 Task: Reply All to email with the signature Angela Wright with the subject 'Request for a phone call' from softage.1@softage.net with the message 'Could you please provide feedback on the latest version of the website prototype?'
Action: Mouse moved to (1227, 206)
Screenshot: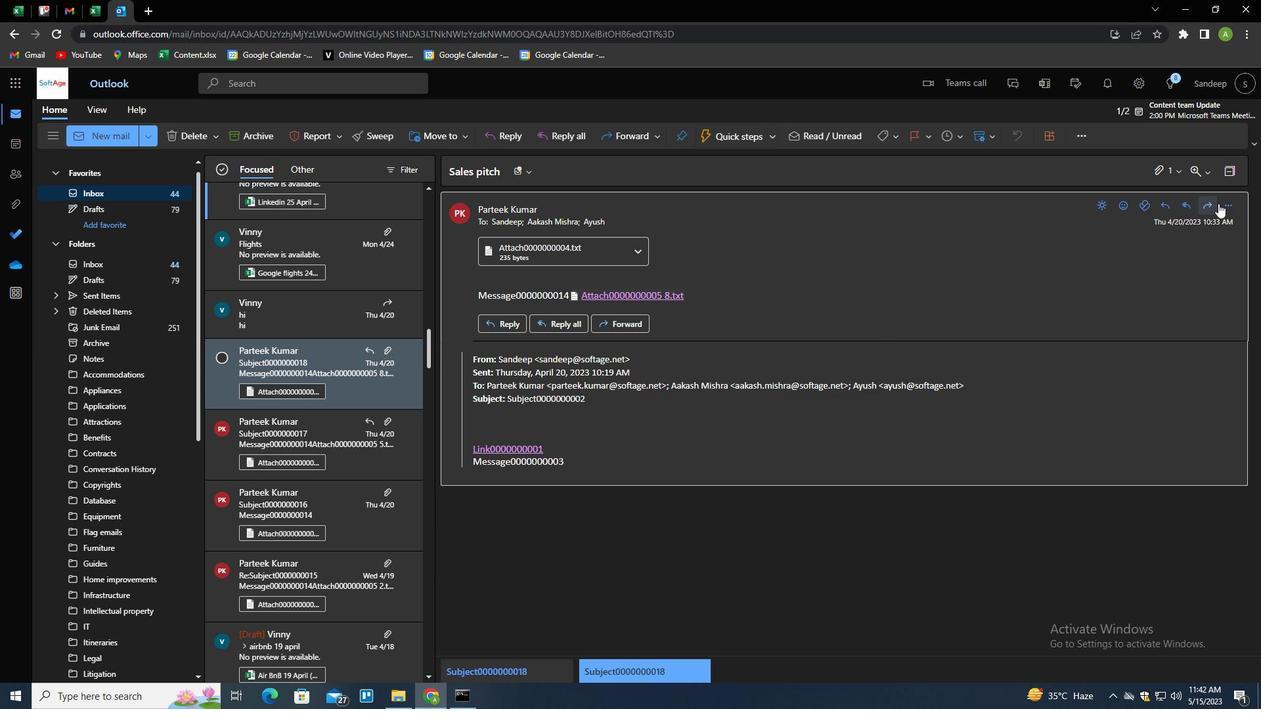 
Action: Mouse pressed left at (1227, 206)
Screenshot: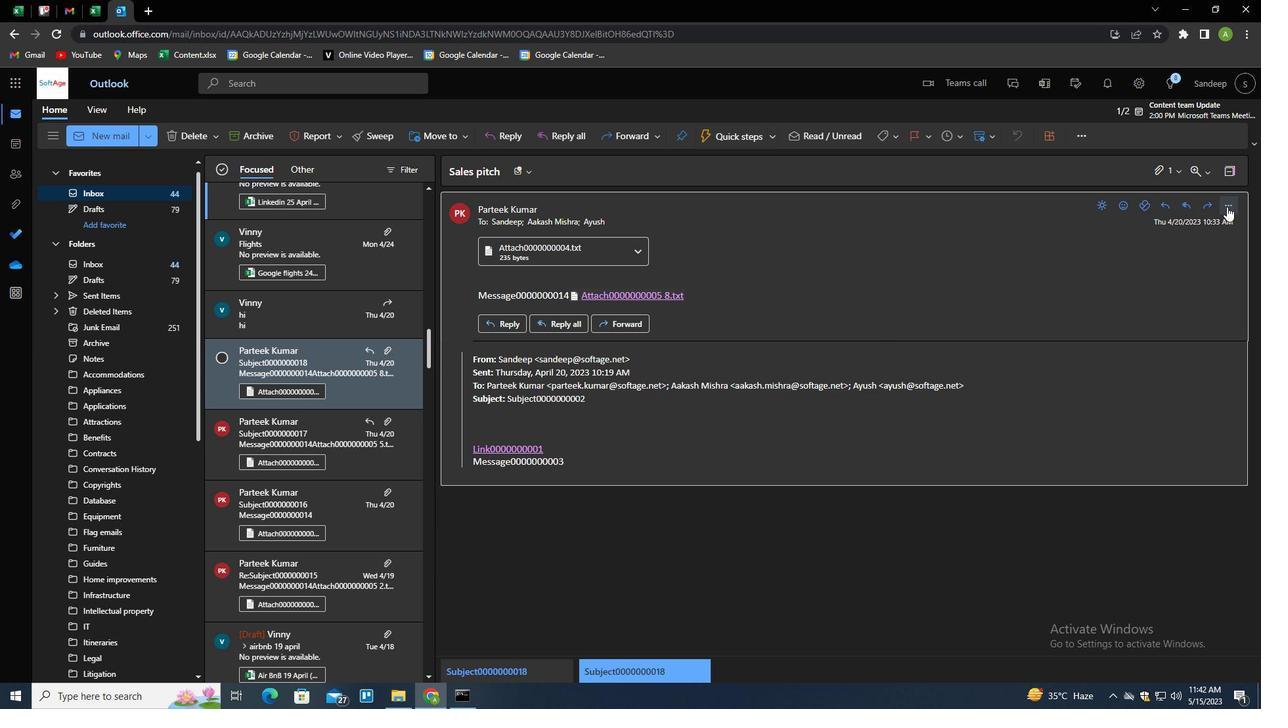 
Action: Mouse moved to (1163, 248)
Screenshot: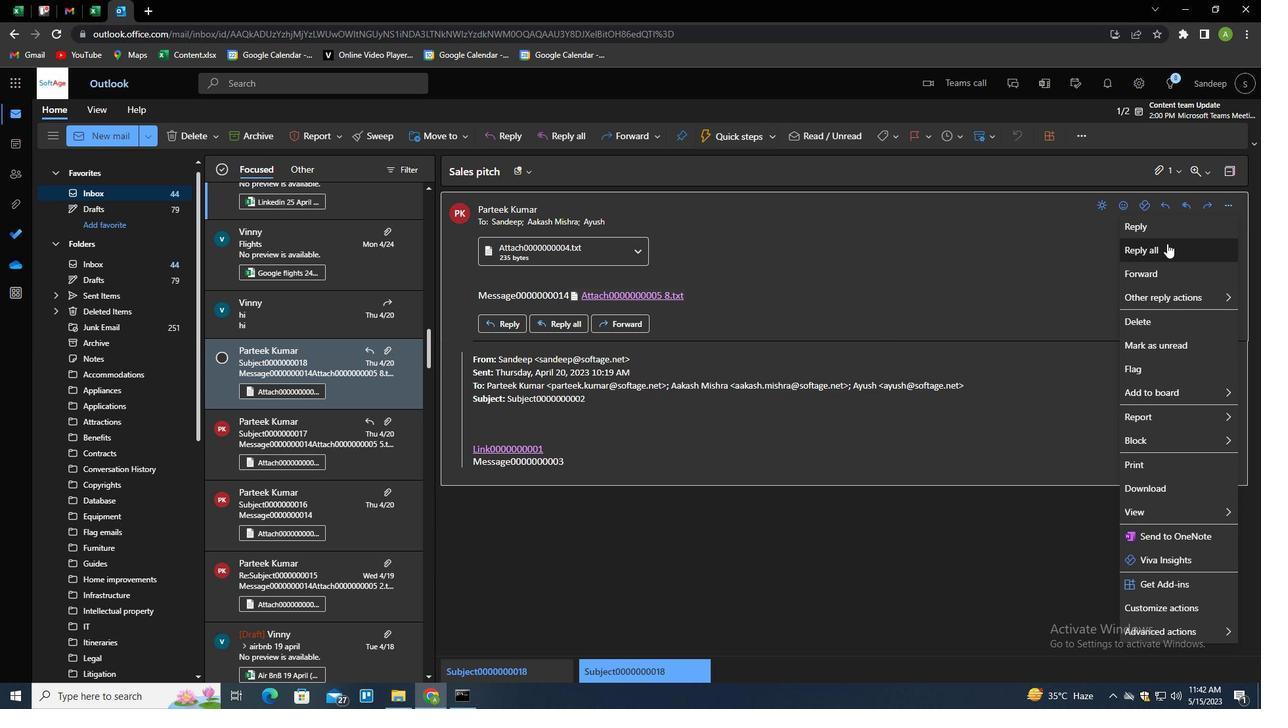
Action: Mouse pressed left at (1163, 248)
Screenshot: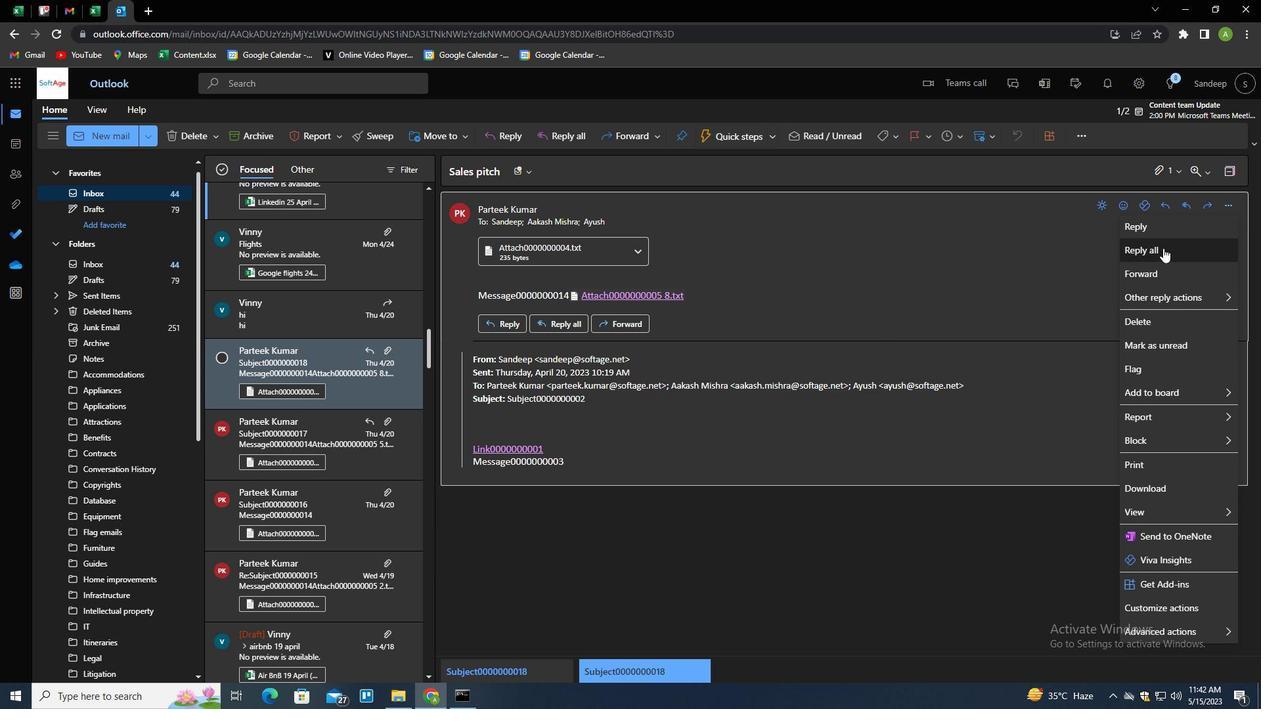 
Action: Mouse moved to (461, 370)
Screenshot: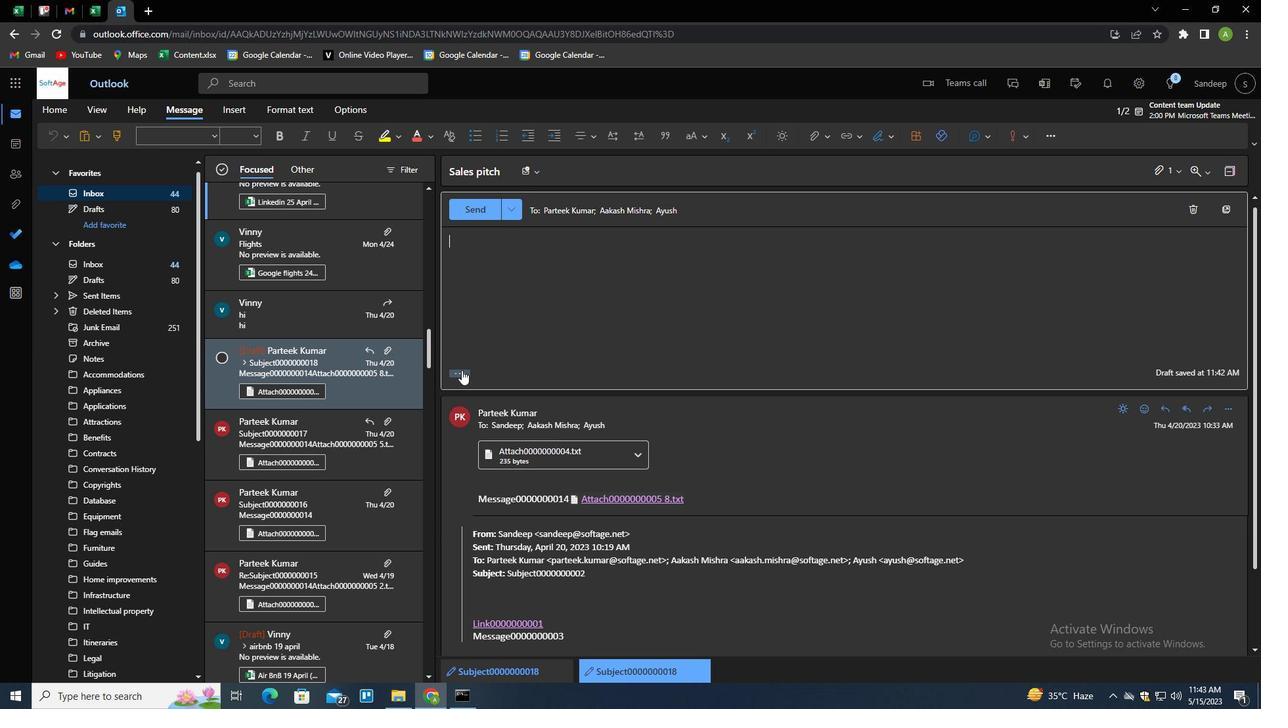 
Action: Mouse pressed left at (461, 370)
Screenshot: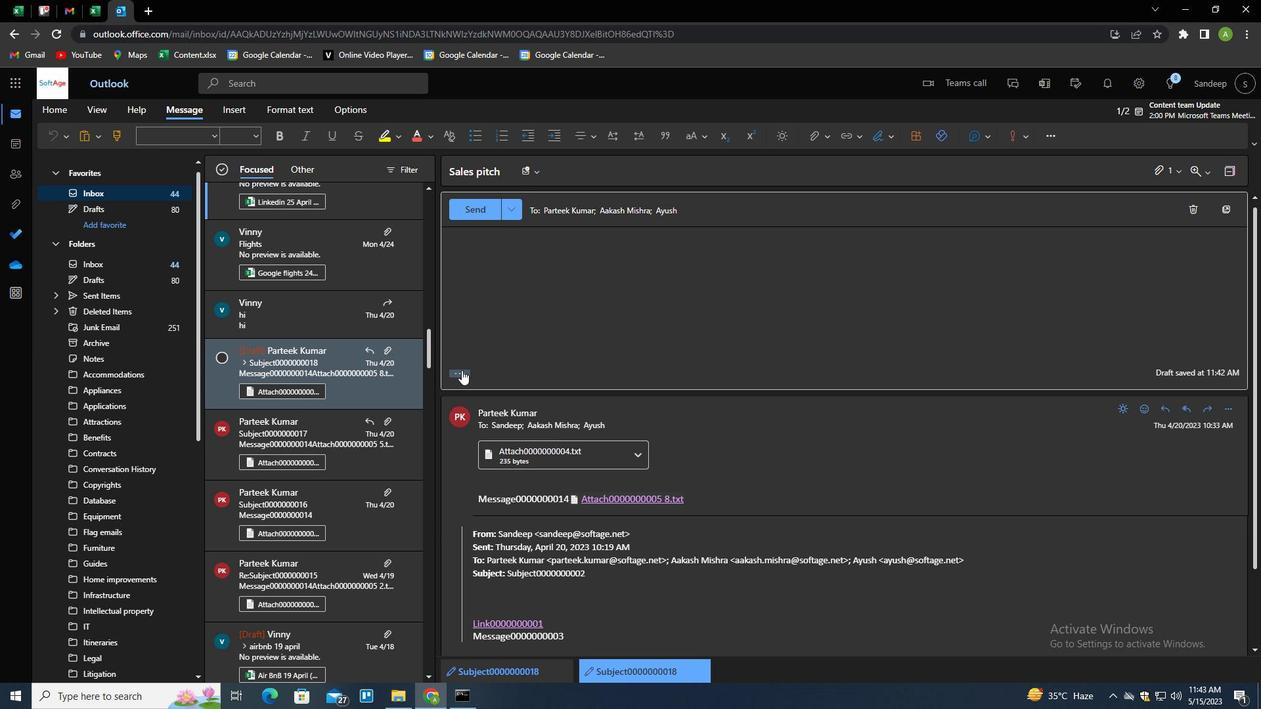 
Action: Mouse moved to (886, 137)
Screenshot: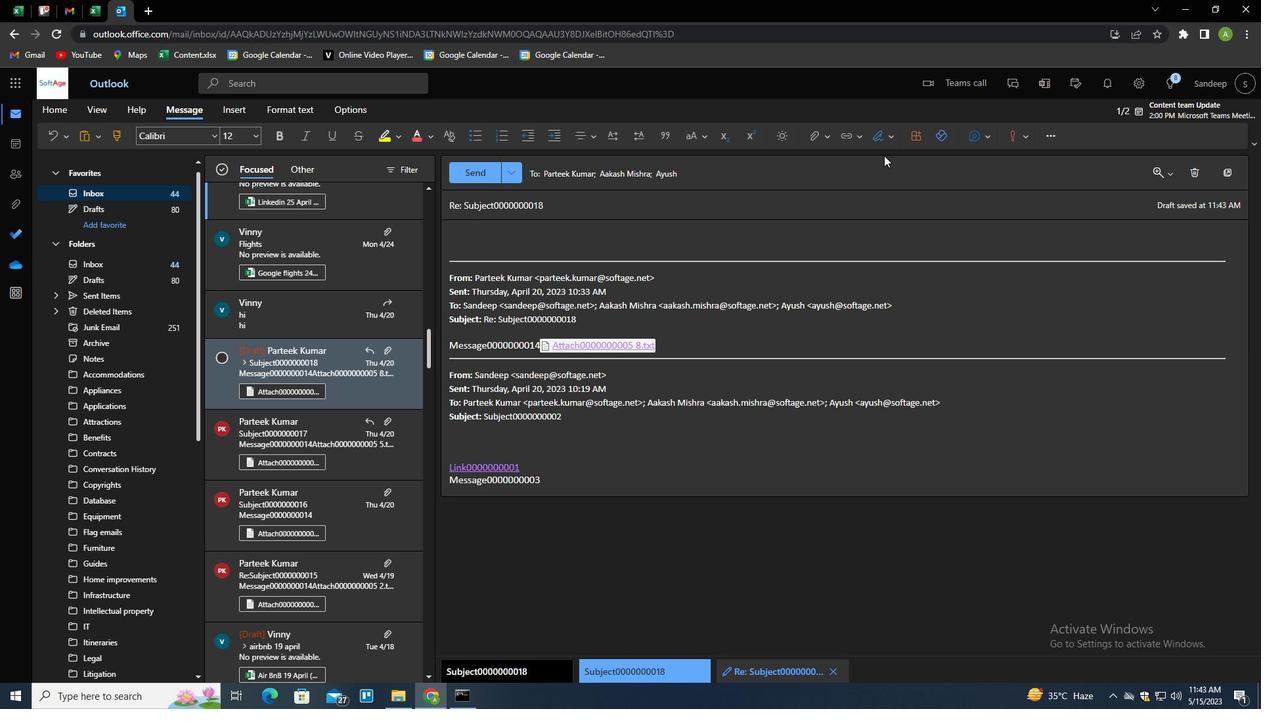 
Action: Mouse pressed left at (886, 137)
Screenshot: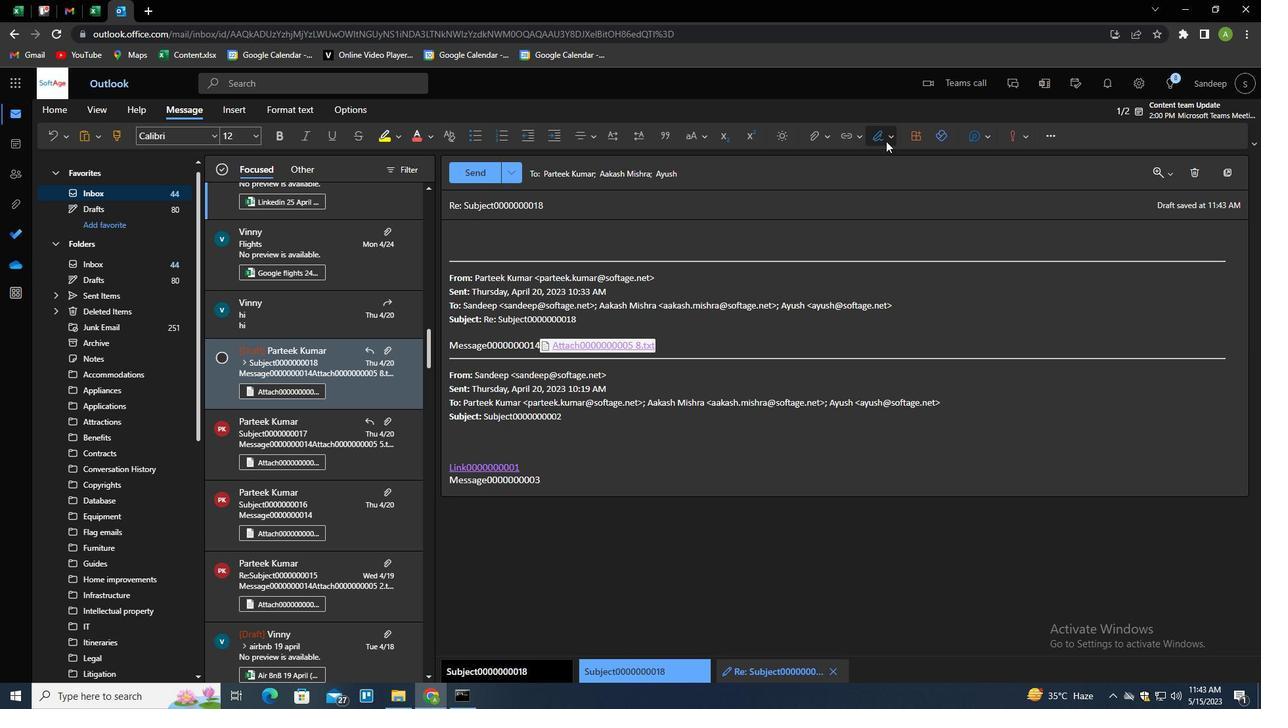 
Action: Mouse moved to (864, 187)
Screenshot: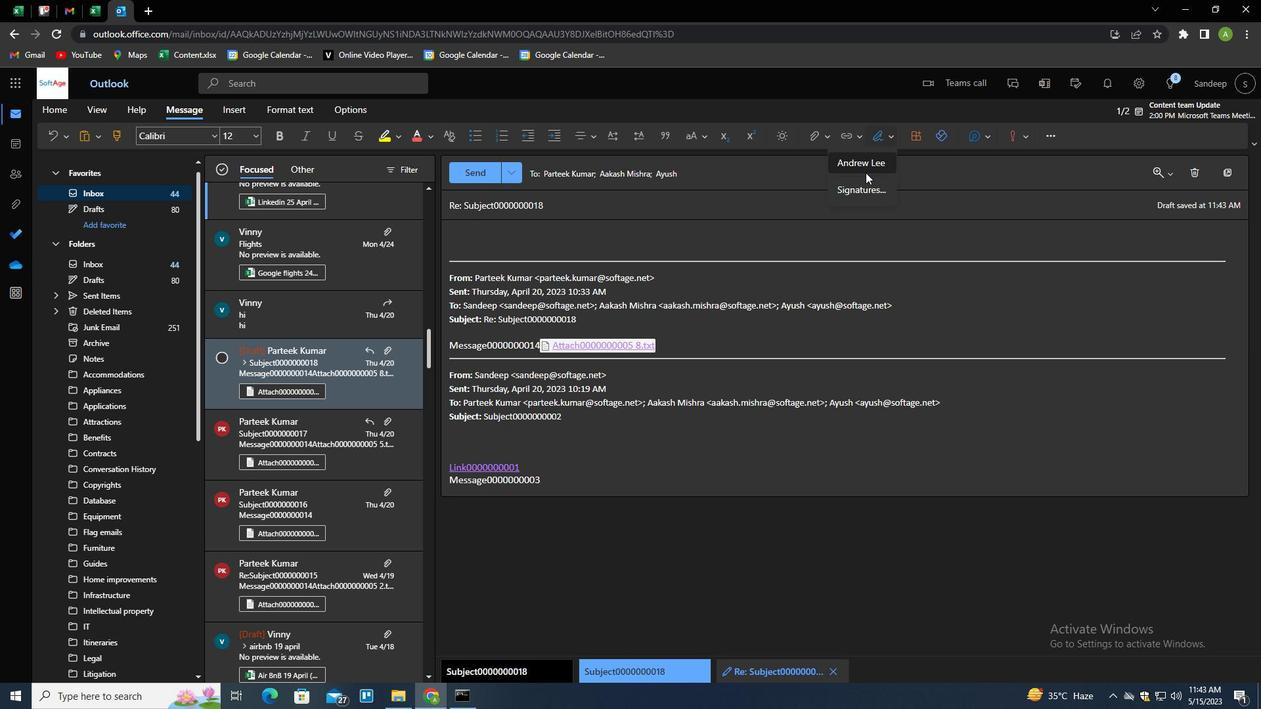
Action: Mouse pressed left at (864, 187)
Screenshot: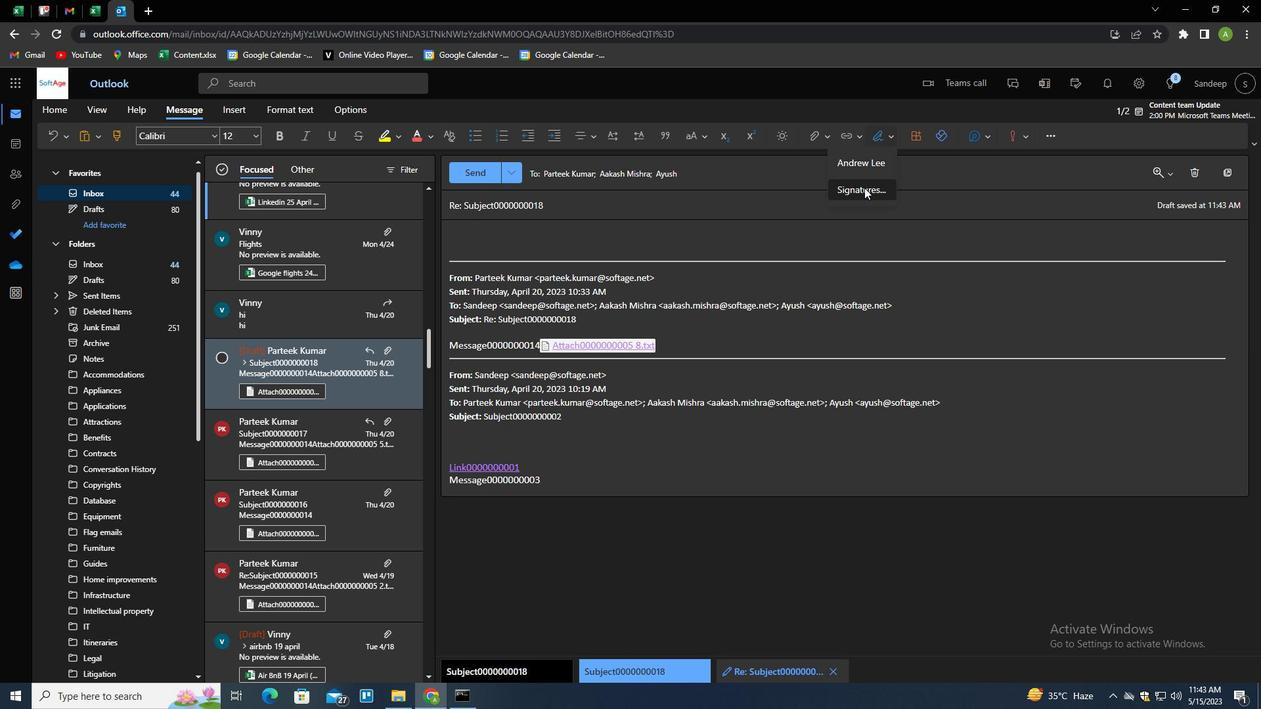 
Action: Mouse moved to (888, 239)
Screenshot: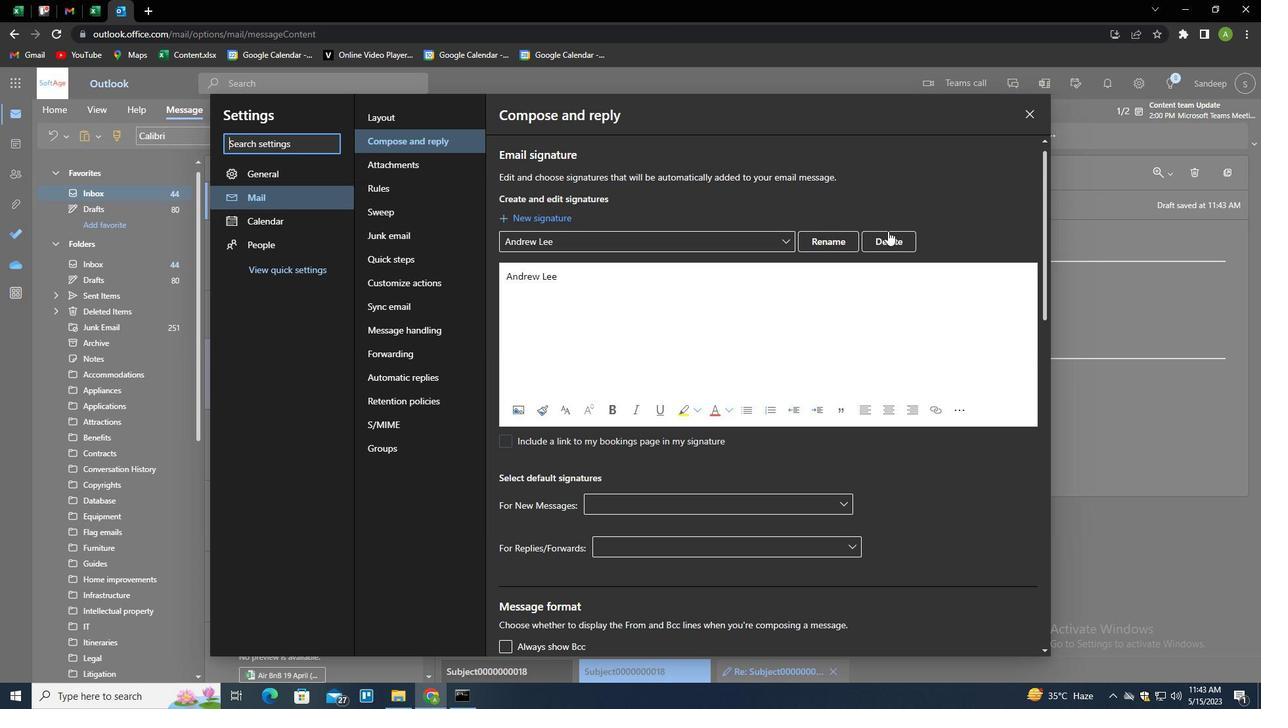 
Action: Mouse pressed left at (888, 239)
Screenshot: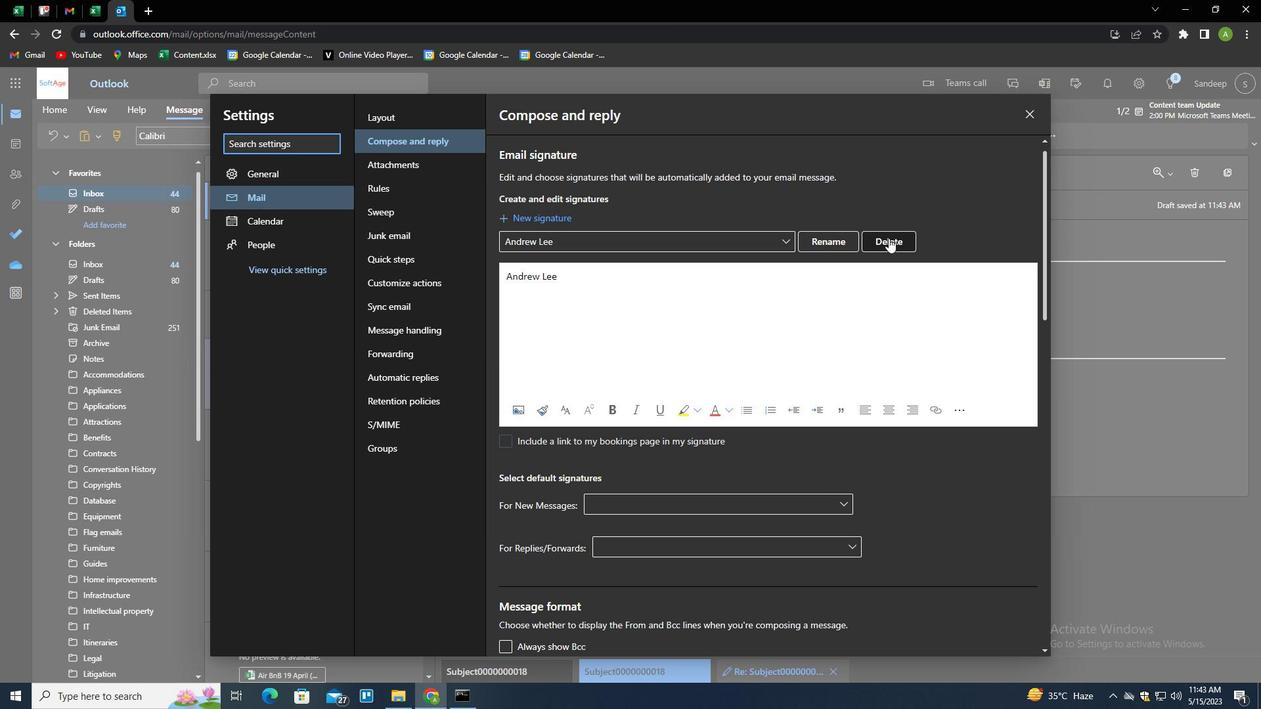 
Action: Mouse moved to (873, 240)
Screenshot: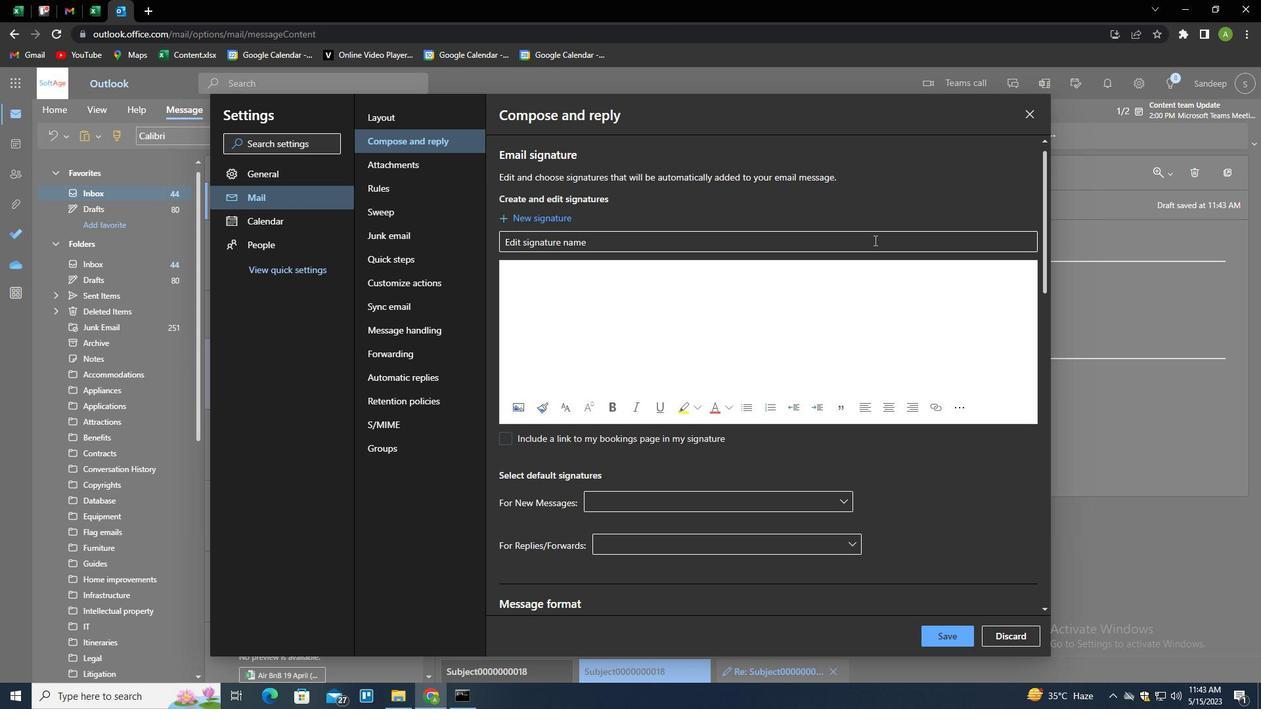 
Action: Mouse pressed left at (873, 240)
Screenshot: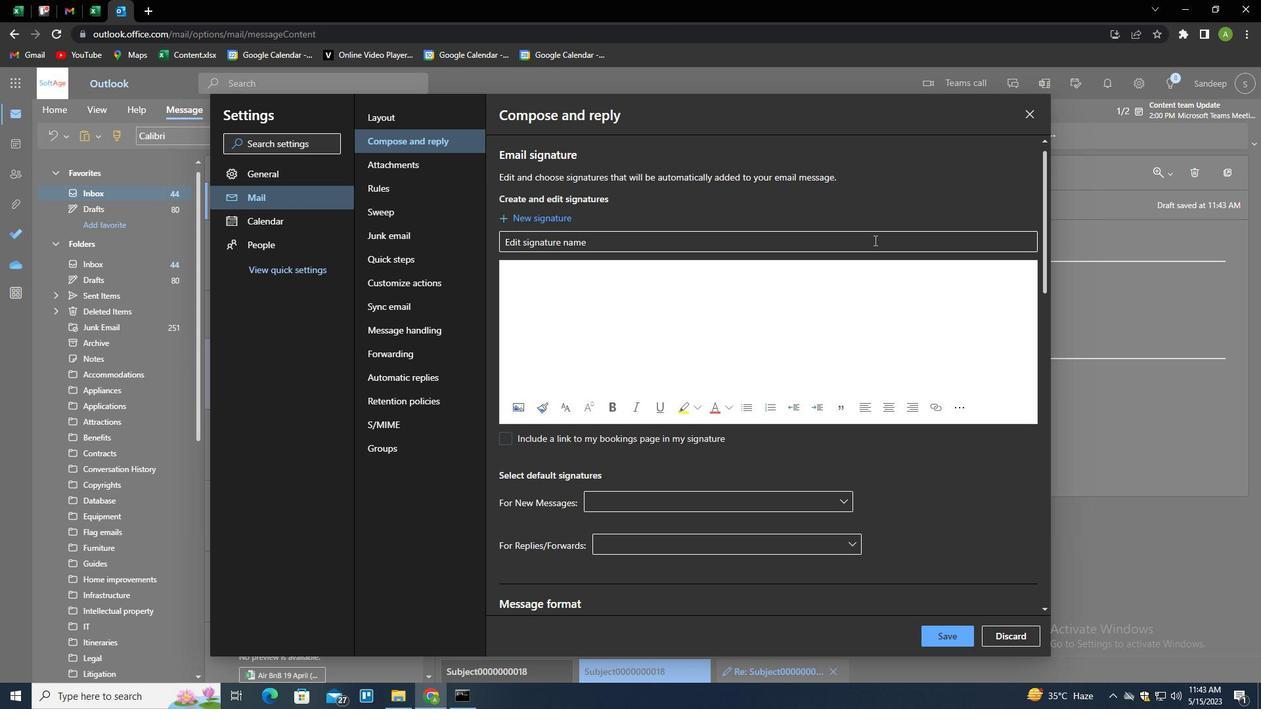 
Action: Key pressed <Key.shift>ANGELA<Key.space><Key.shift>WRIGHT<Key.tab><Key.shift>ANGELA<Key.space><Key.shift>WRIGHT
Screenshot: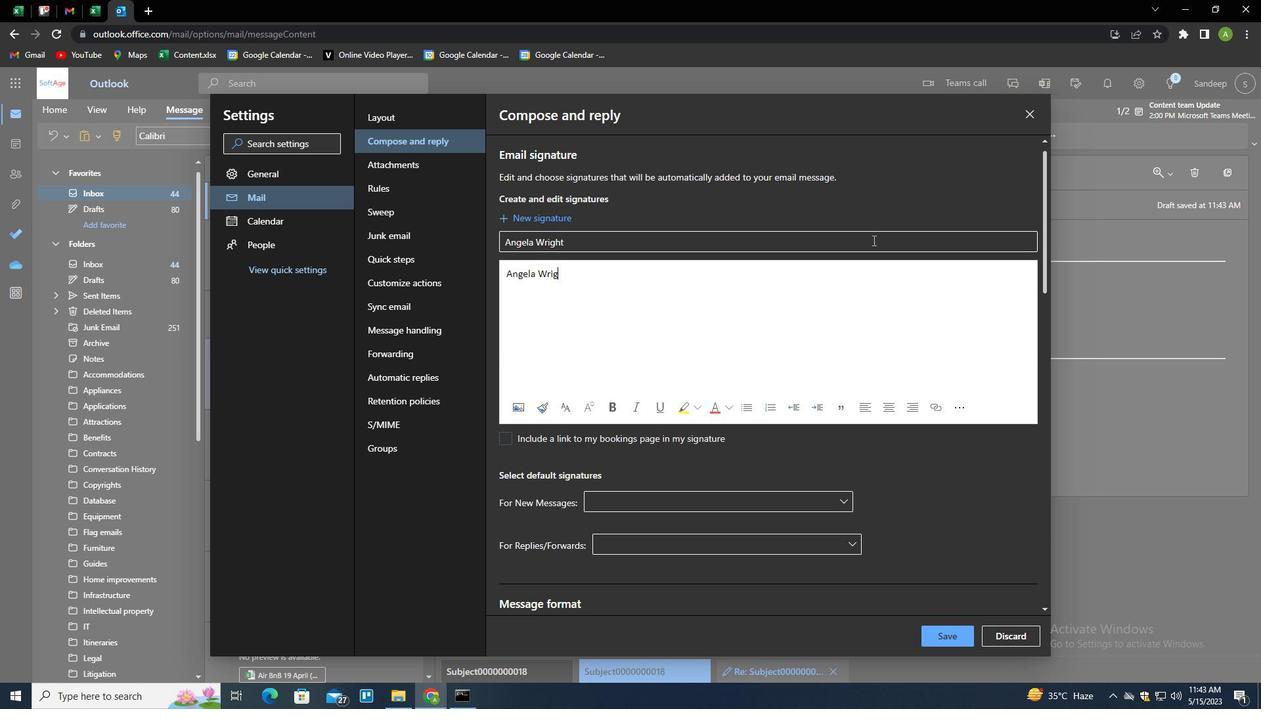 
Action: Mouse moved to (942, 633)
Screenshot: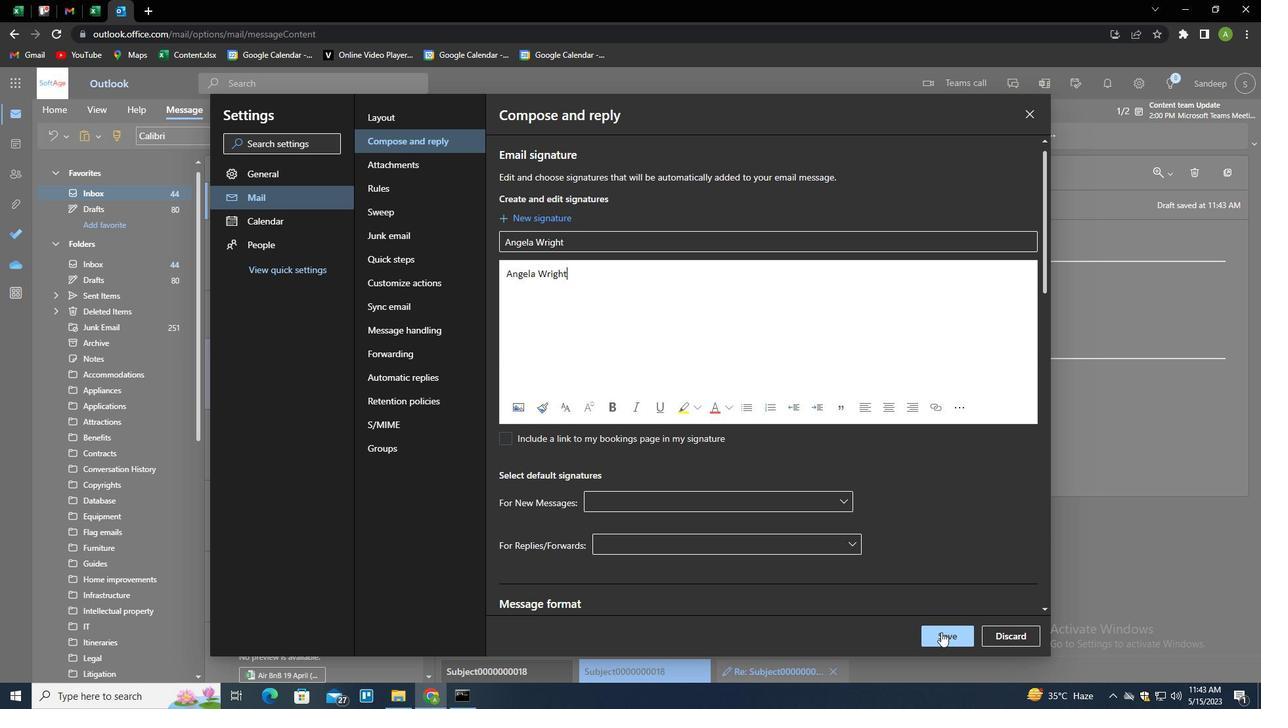 
Action: Mouse pressed left at (942, 633)
Screenshot: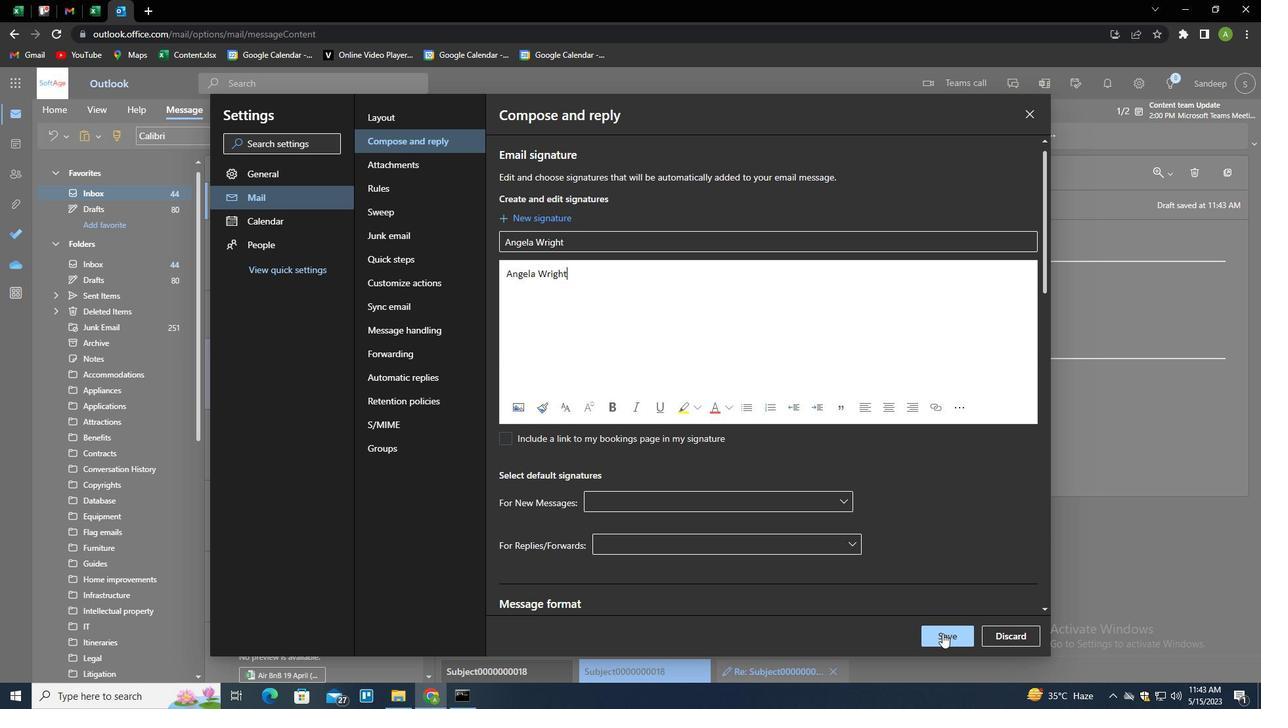 
Action: Mouse moved to (1120, 346)
Screenshot: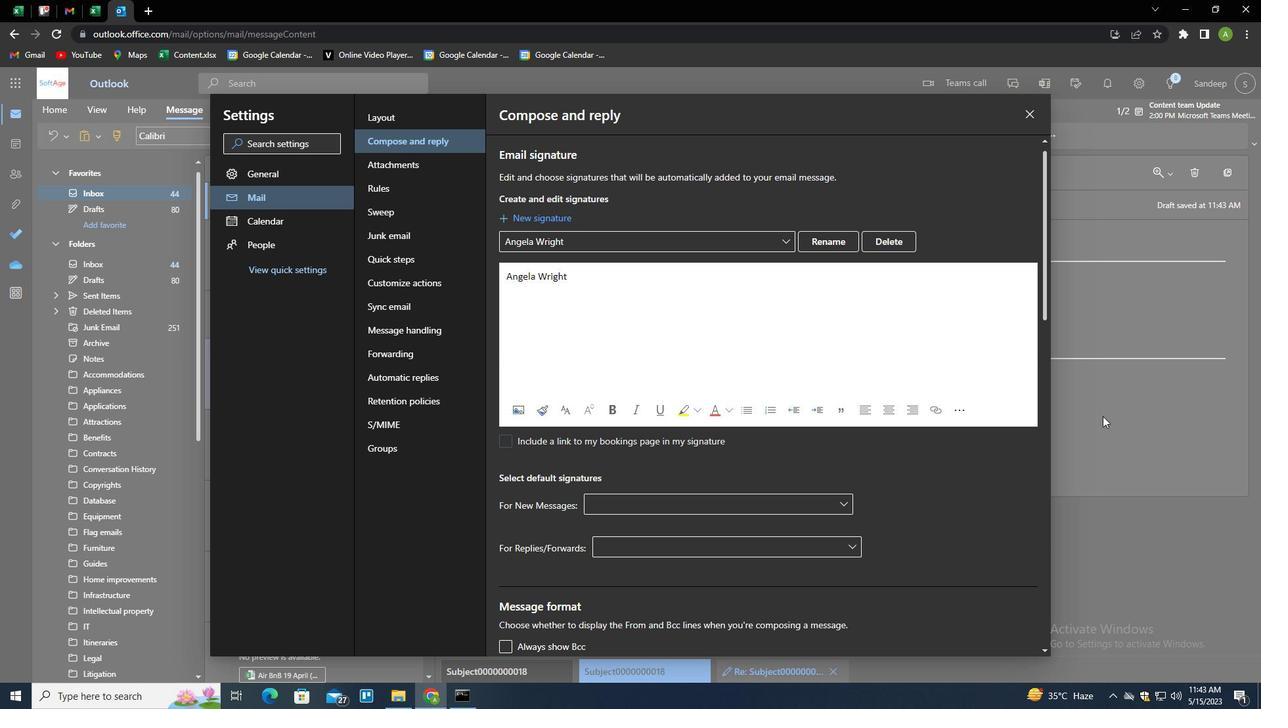 
Action: Mouse pressed left at (1120, 346)
Screenshot: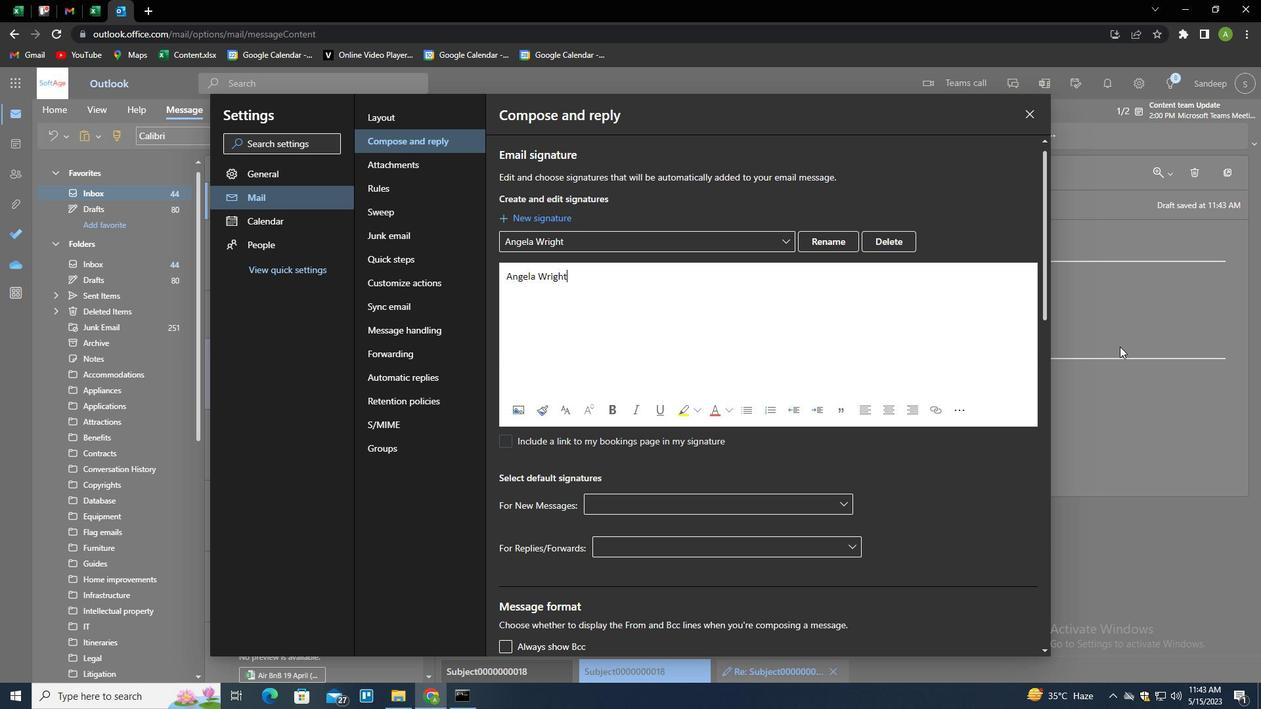 
Action: Mouse moved to (497, 207)
Screenshot: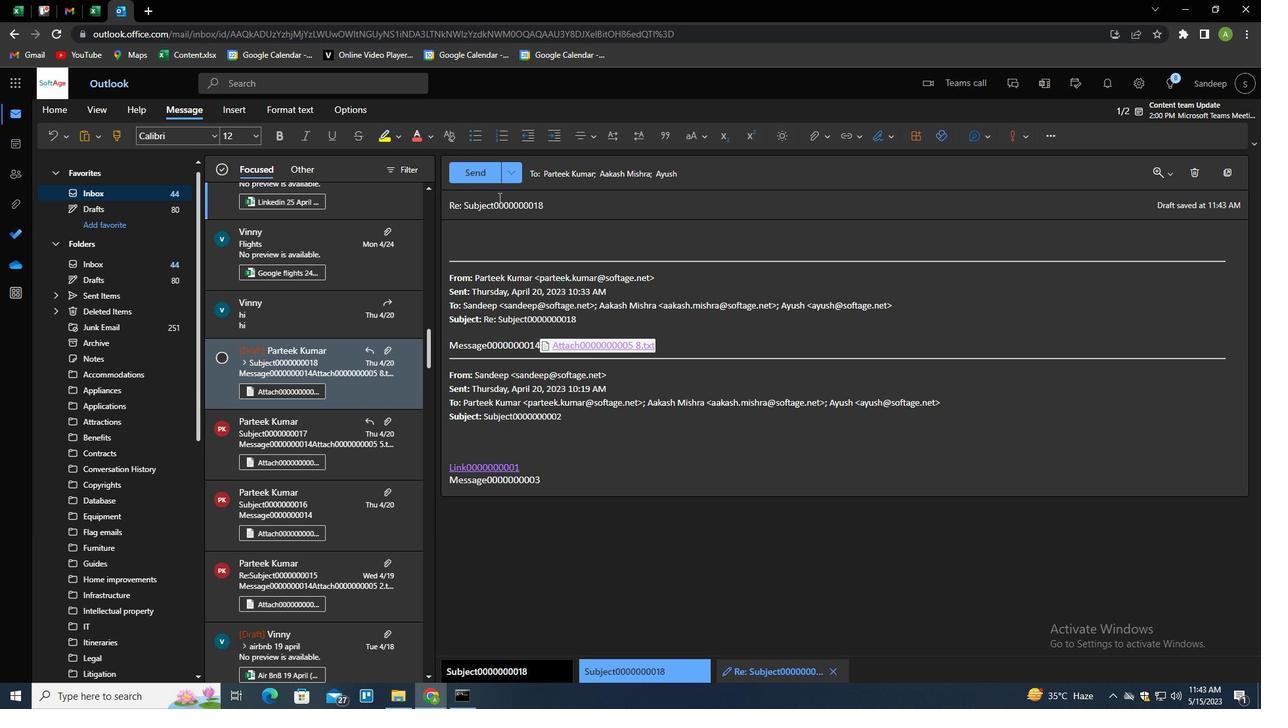 
Action: Mouse pressed left at (497, 207)
Screenshot: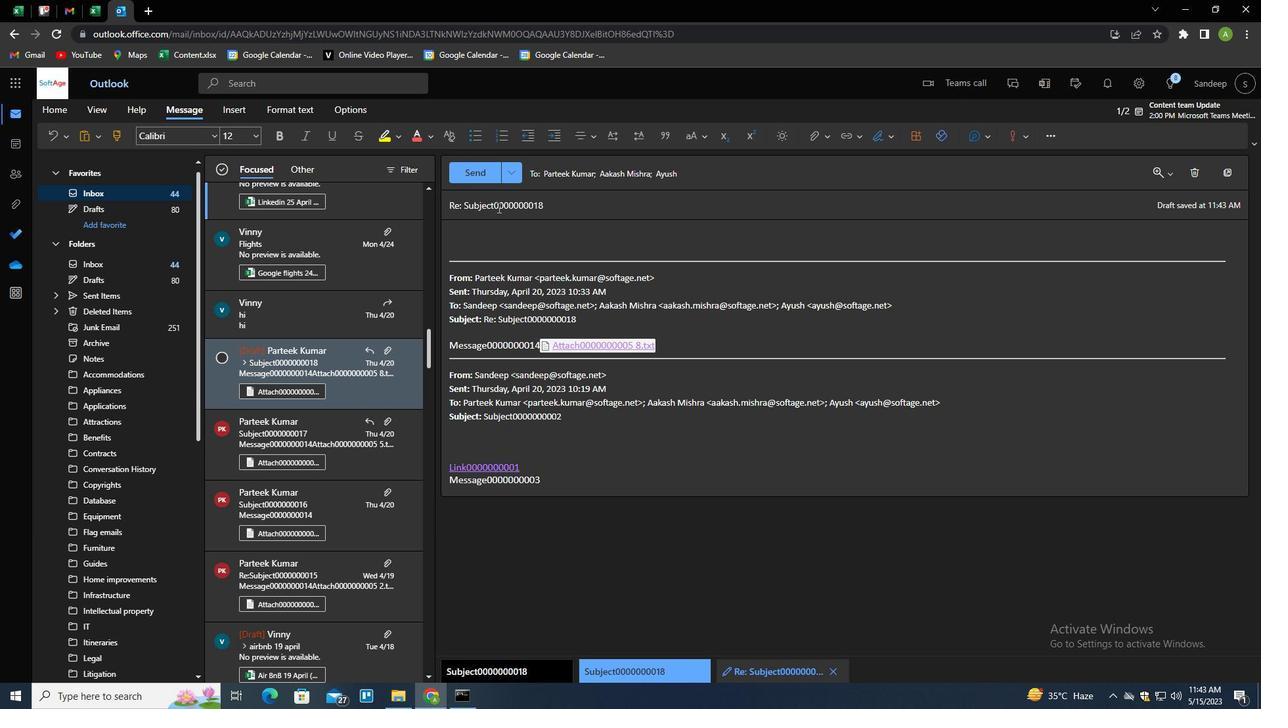 
Action: Mouse pressed left at (497, 207)
Screenshot: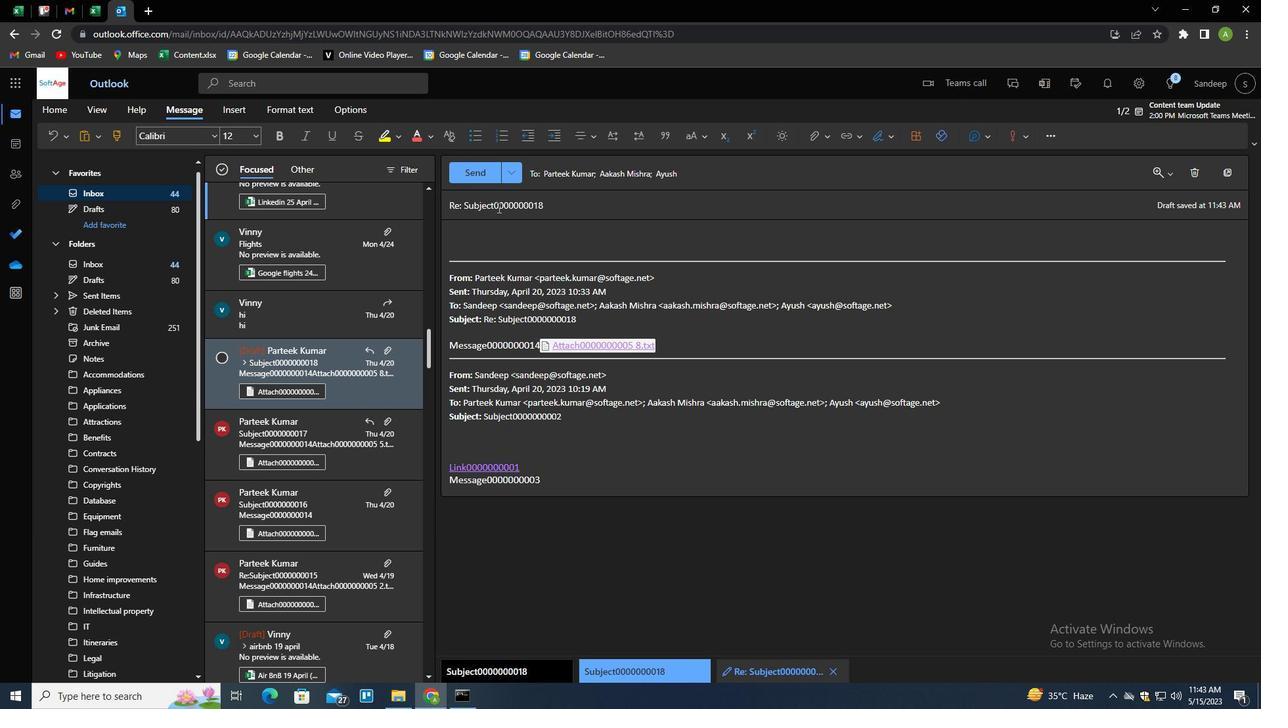 
Action: Mouse pressed left at (497, 207)
Screenshot: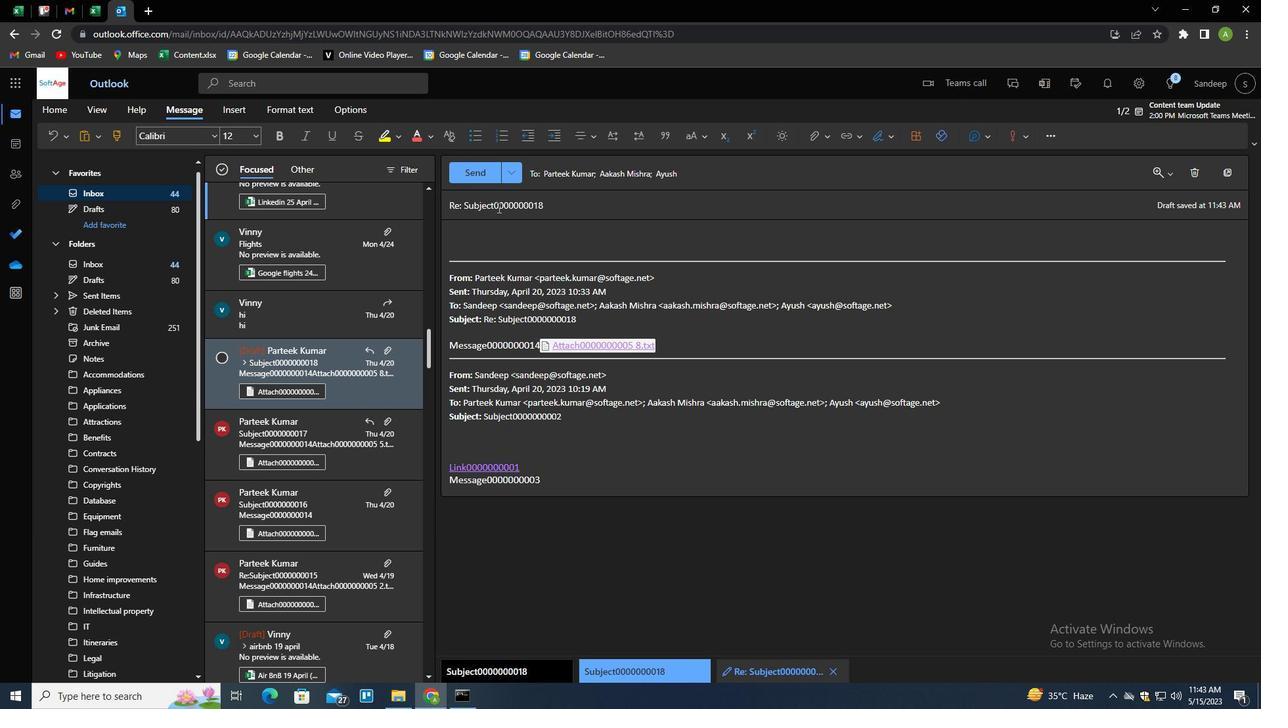 
Action: Key pressed <Key.shift>REQUEST<Key.space>FOR<Key.space>A<Key.space>PHONE<Key.space>CALL<Key.tab>
Screenshot: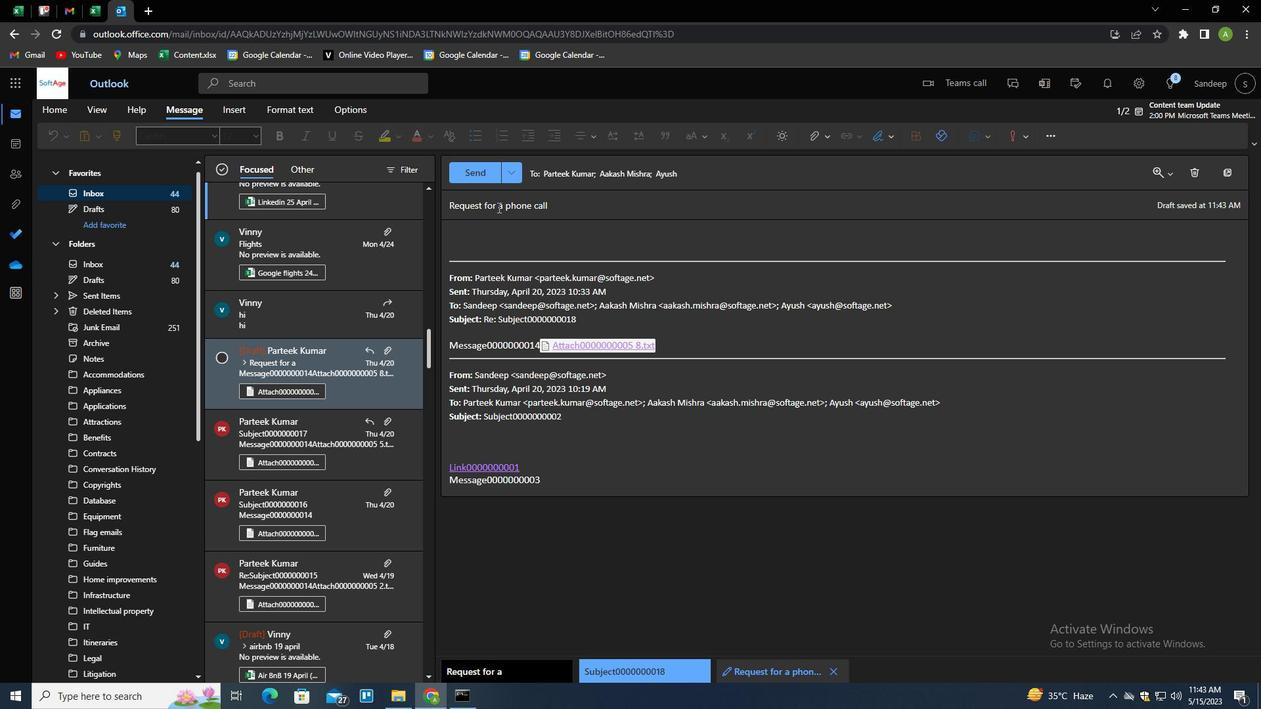 
Action: Mouse moved to (626, 223)
Screenshot: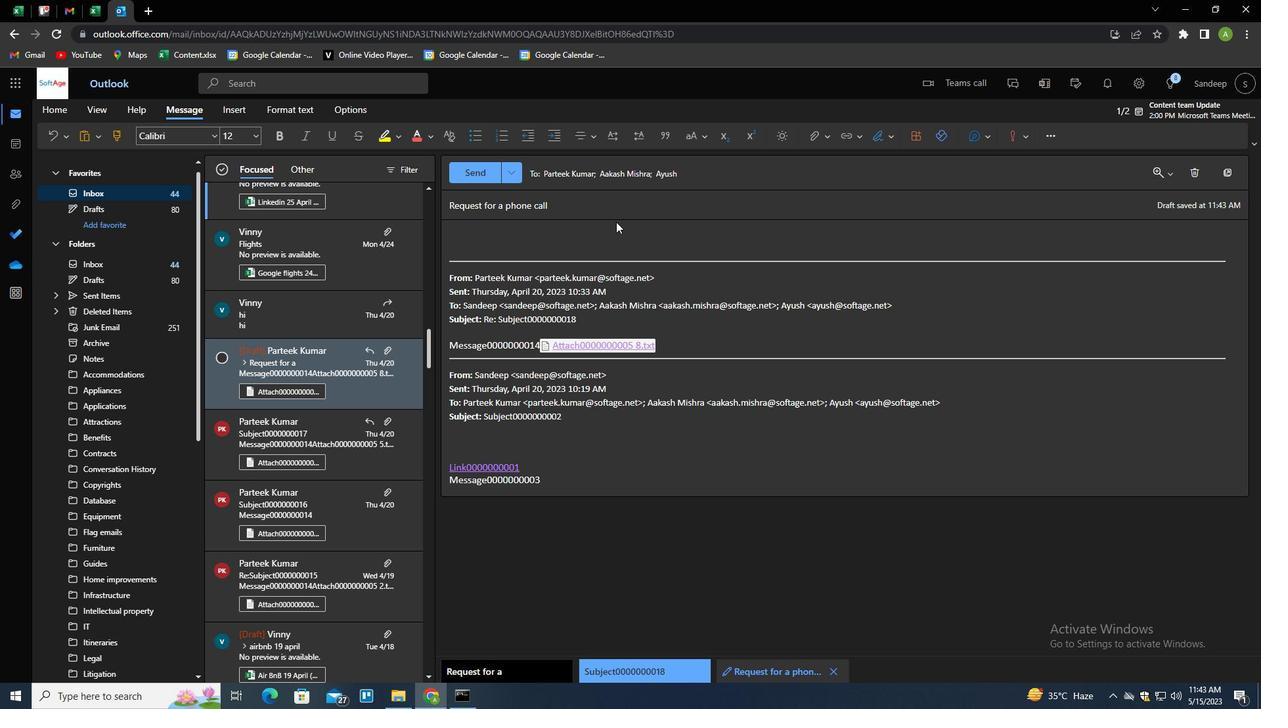 
Action: Key pressed <Key.shift>COULD<Key.space>YOU<Key.space>PLEASE<Key.space>PROVIDE<Key.space>FEEDV<Key.backspace>BACK<Key.space>ON<Key.space>THE<Key.space>LATEST<Key.space>VERSION<Key.space>OF<Key.space>THE<Key.space>WEBSITE<Key.space>PROTOTYPE<Key.shift>?
Screenshot: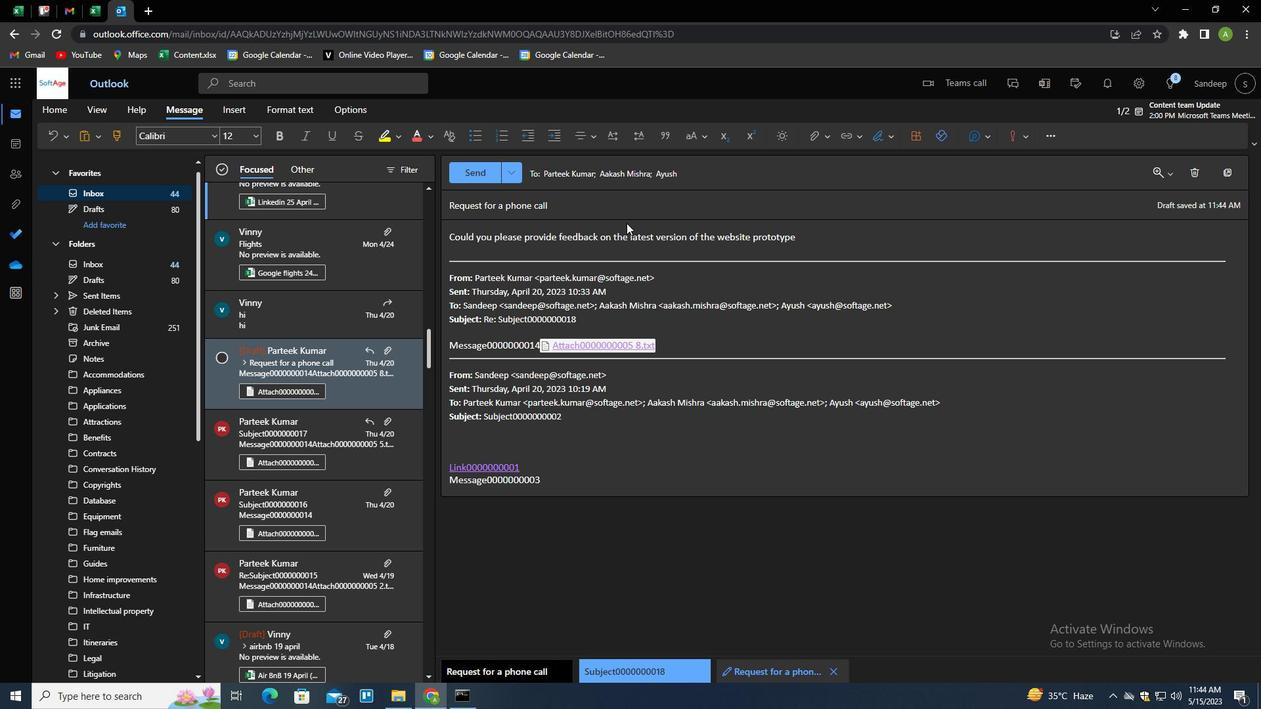 
Action: Mouse moved to (475, 177)
Screenshot: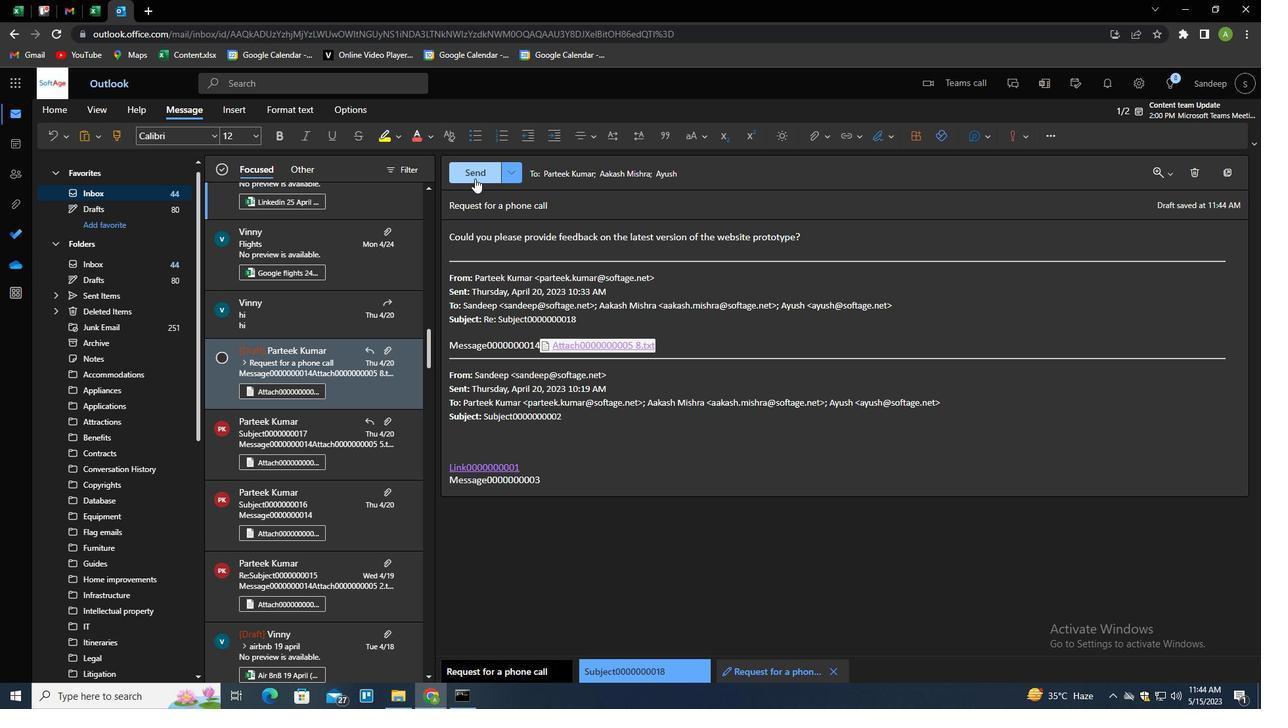 
Action: Mouse pressed left at (475, 177)
Screenshot: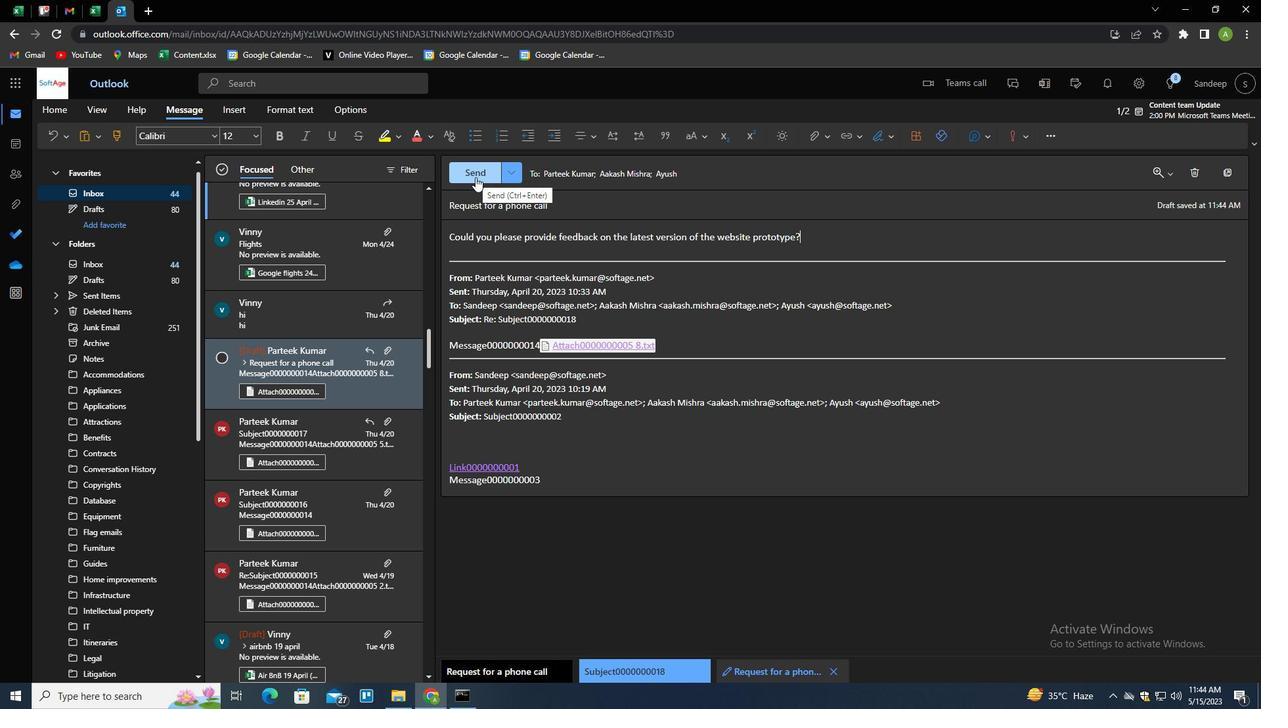 
Action: Mouse moved to (750, 354)
Screenshot: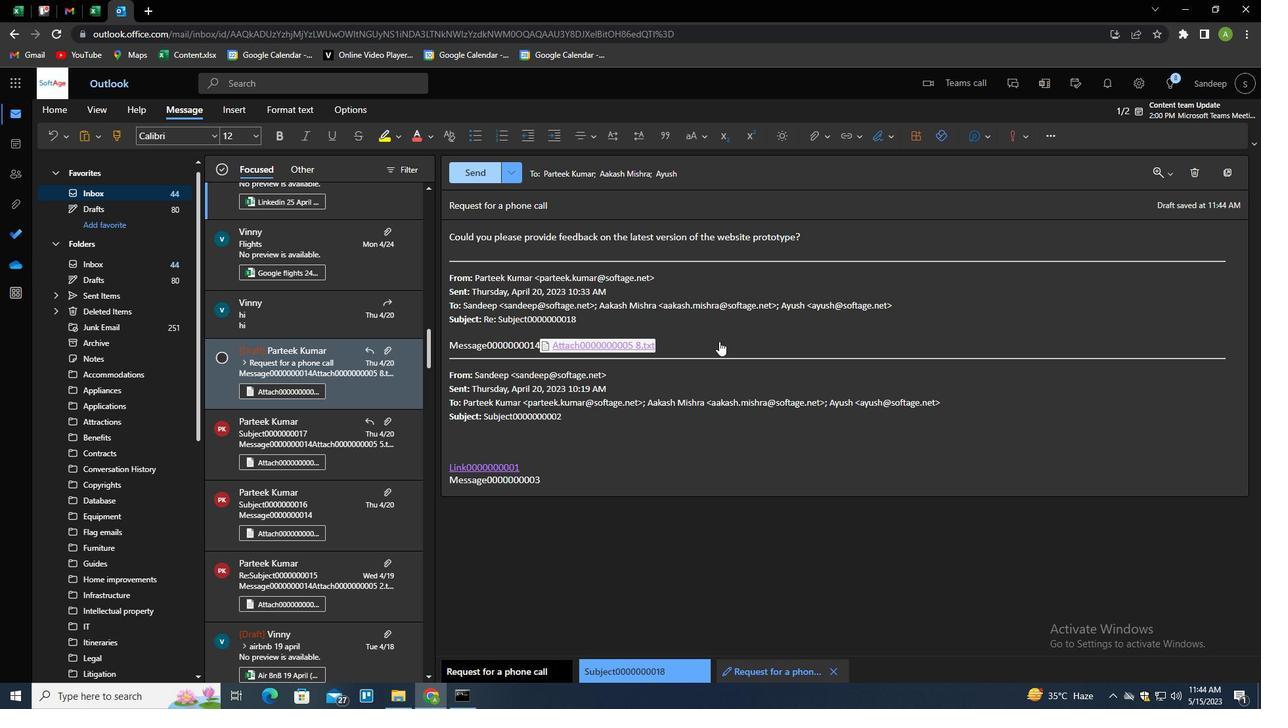 
